 Task: Add Hissho Sushi Philadelphia Roll to the cart.
Action: Mouse moved to (19, 122)
Screenshot: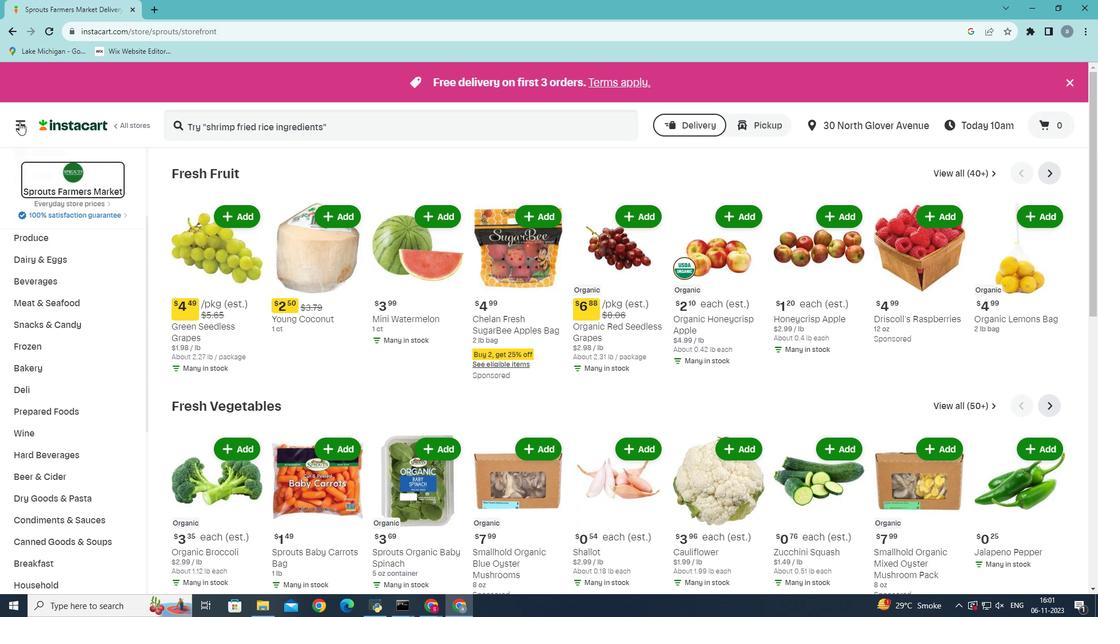 
Action: Mouse pressed left at (19, 122)
Screenshot: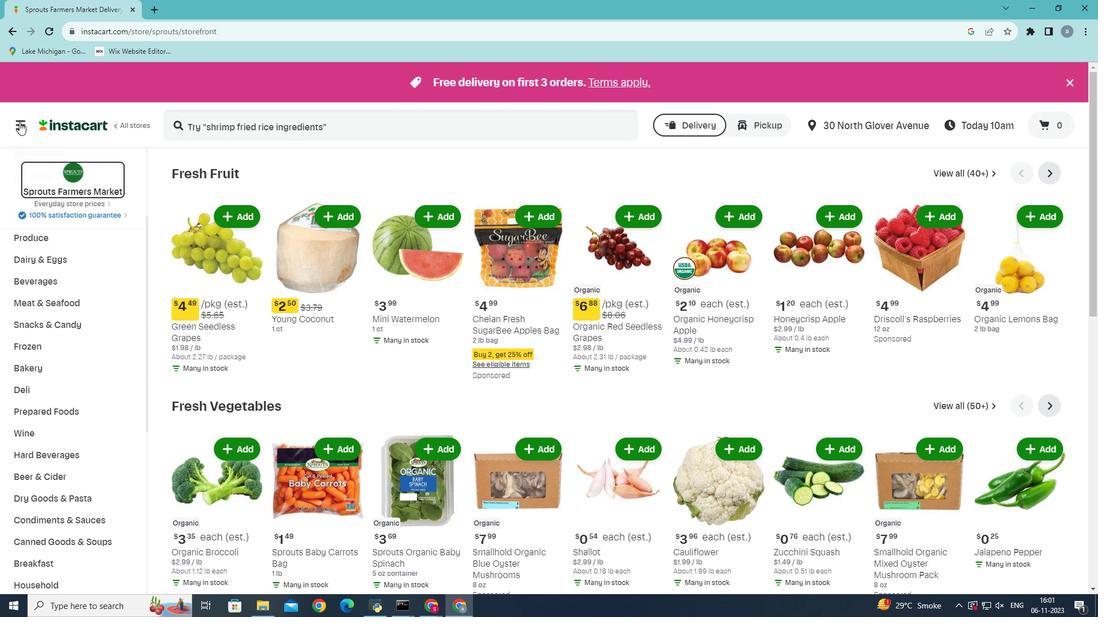 
Action: Mouse moved to (49, 319)
Screenshot: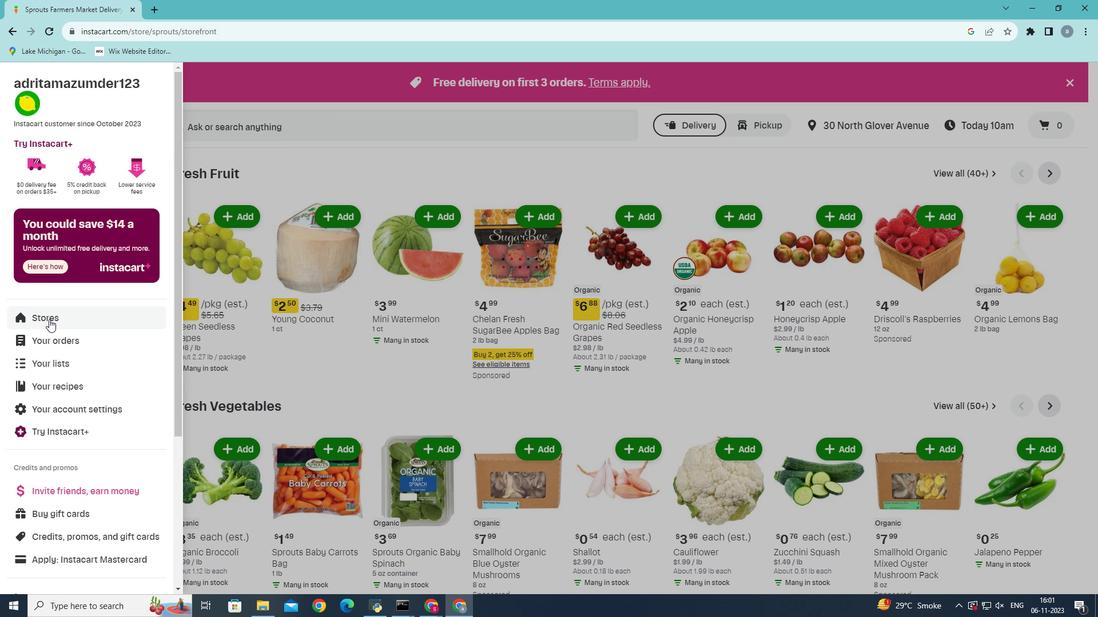 
Action: Mouse pressed left at (49, 319)
Screenshot: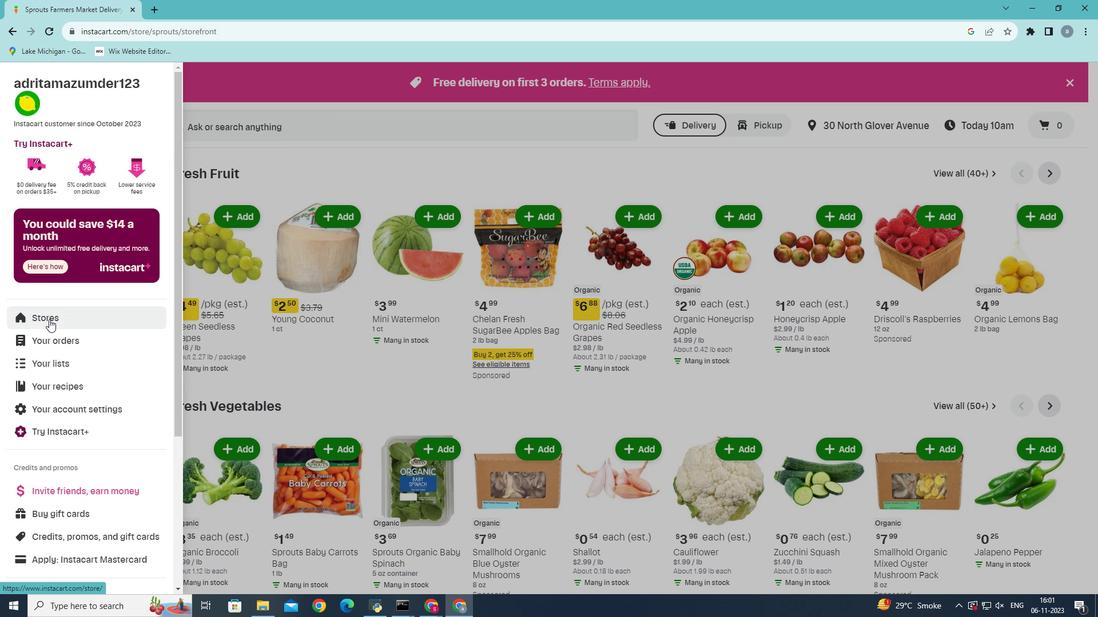
Action: Mouse moved to (275, 127)
Screenshot: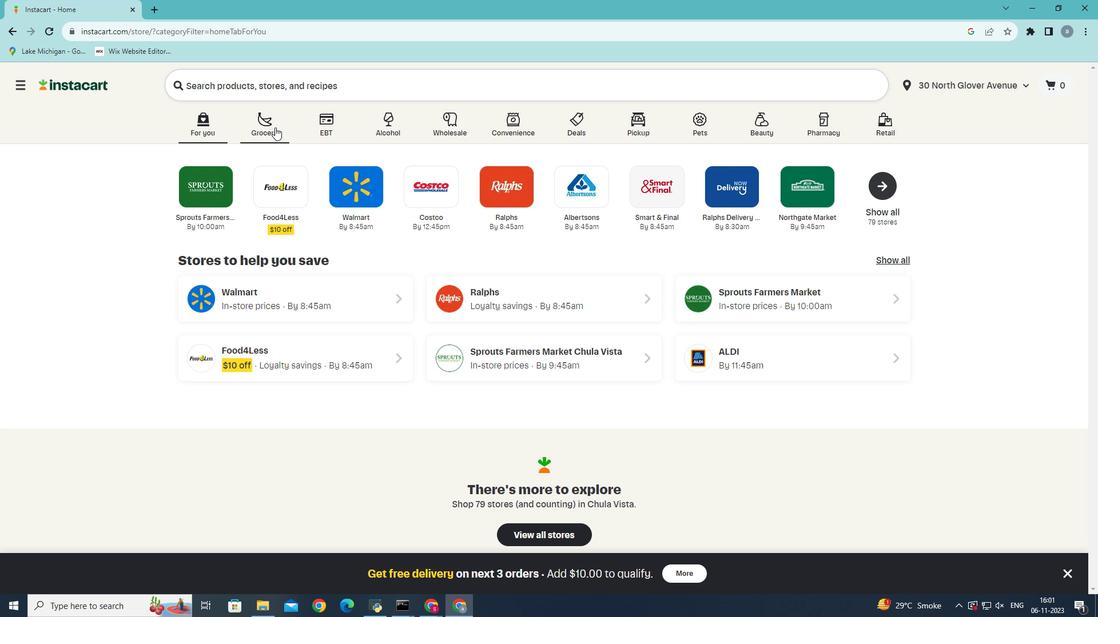
Action: Mouse pressed left at (275, 127)
Screenshot: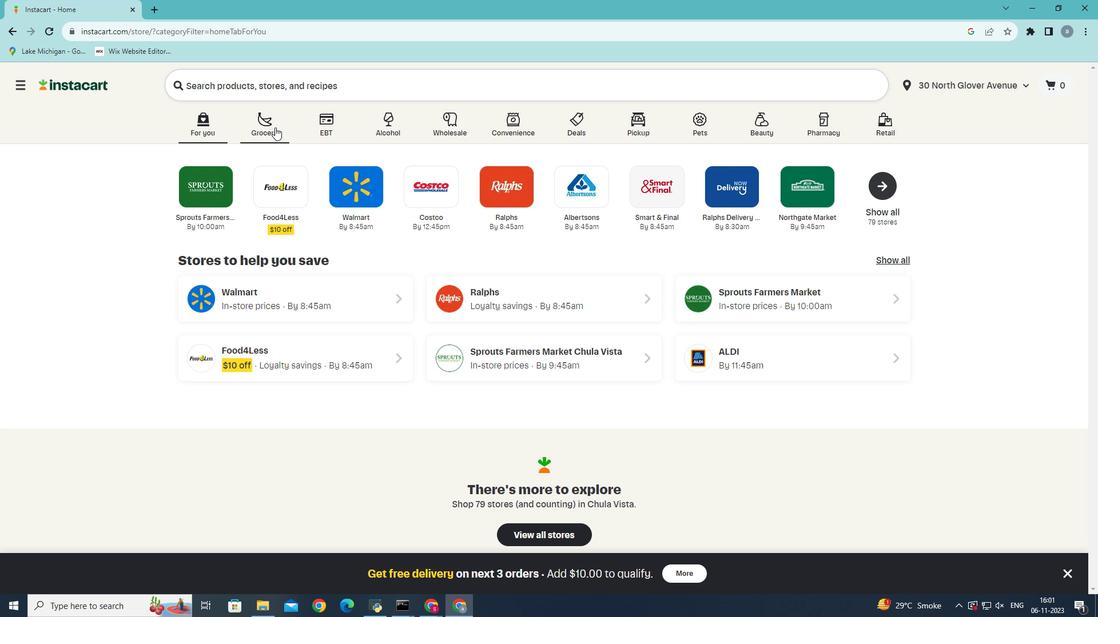 
Action: Mouse moved to (249, 330)
Screenshot: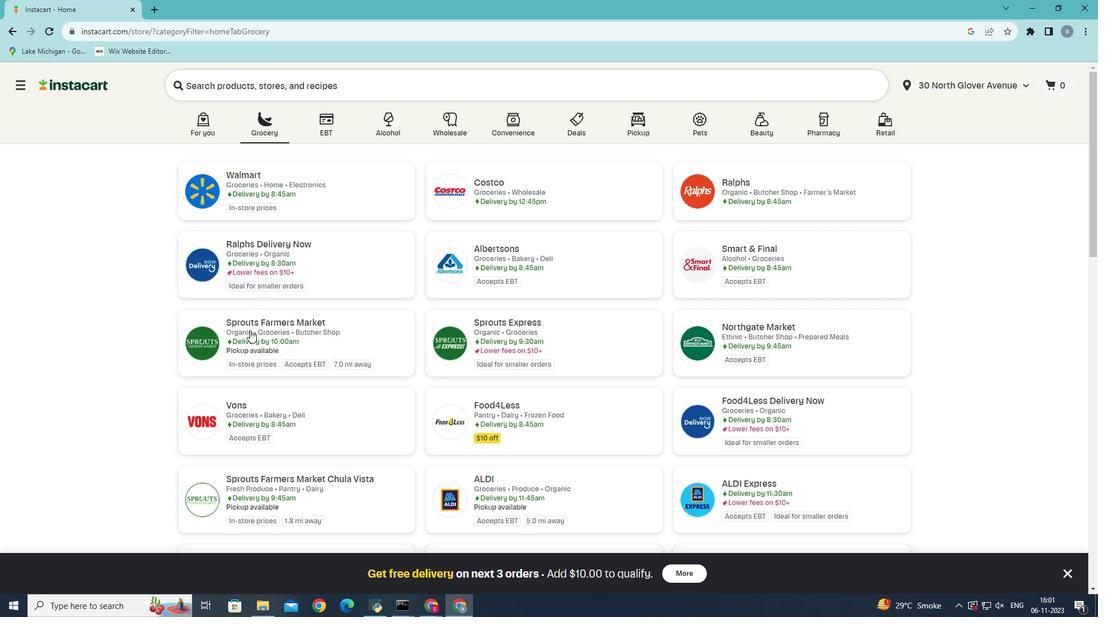 
Action: Mouse pressed left at (249, 330)
Screenshot: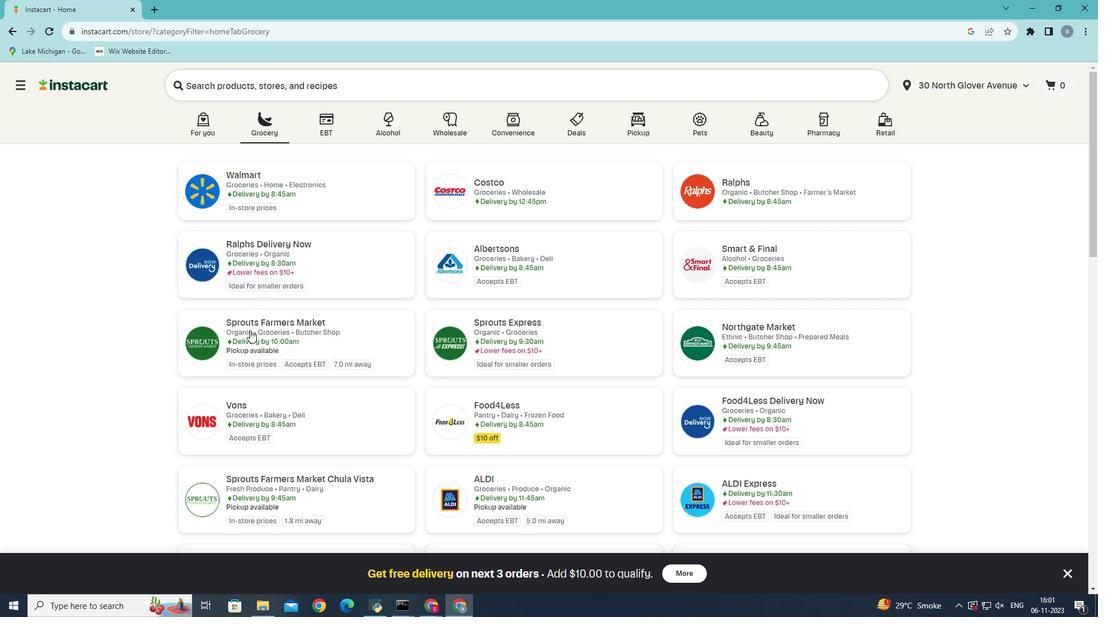 
Action: Mouse moved to (54, 468)
Screenshot: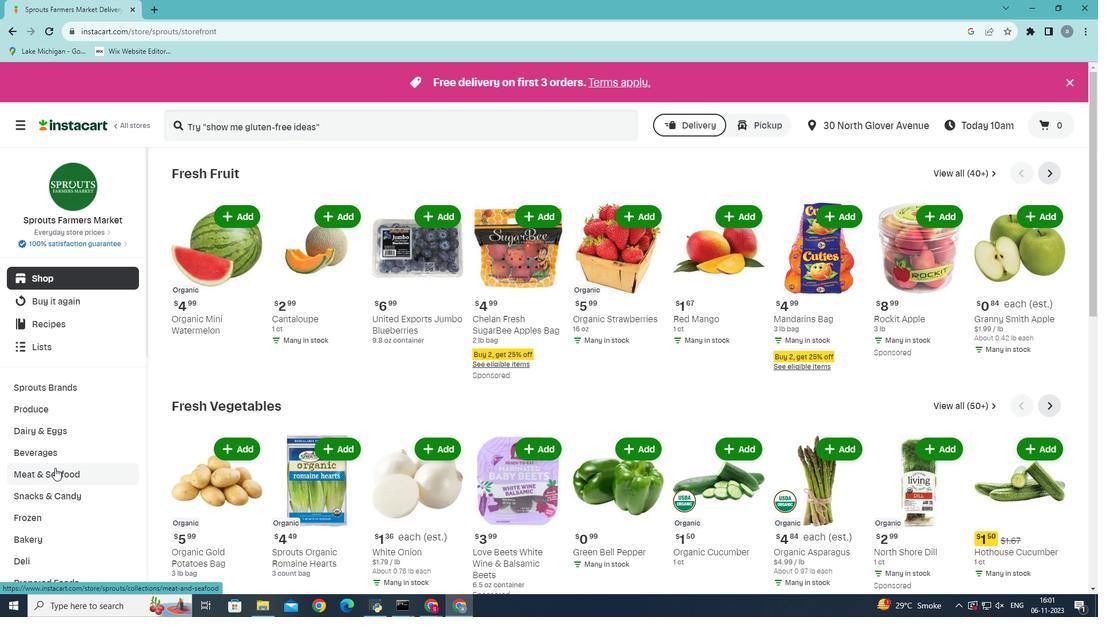 
Action: Mouse scrolled (54, 467) with delta (0, 0)
Screenshot: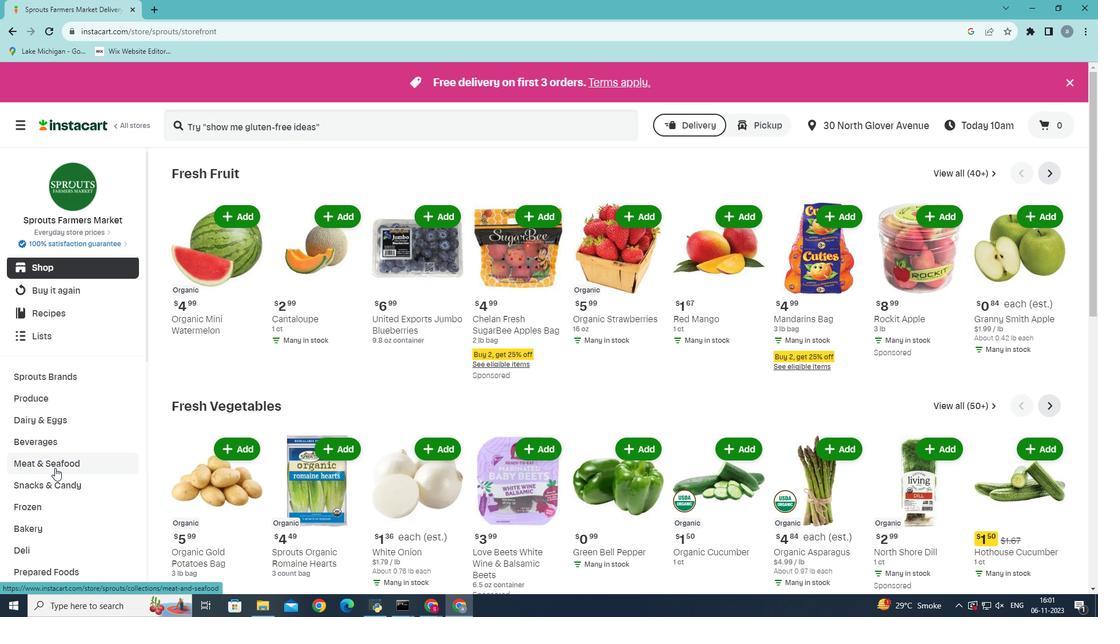 
Action: Mouse moved to (53, 529)
Screenshot: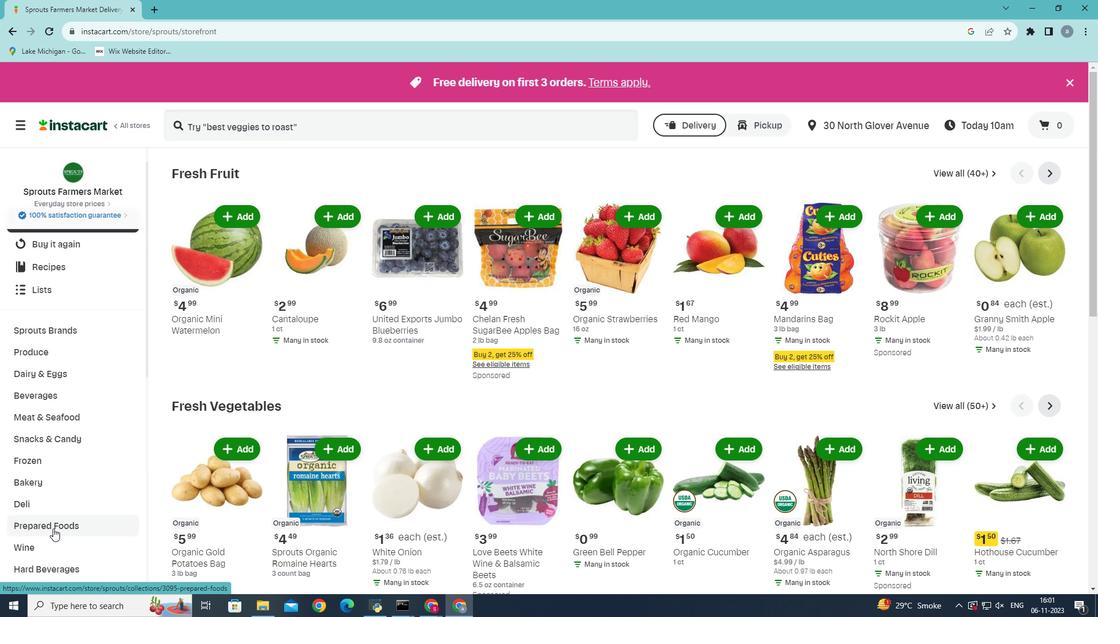 
Action: Mouse pressed left at (53, 529)
Screenshot: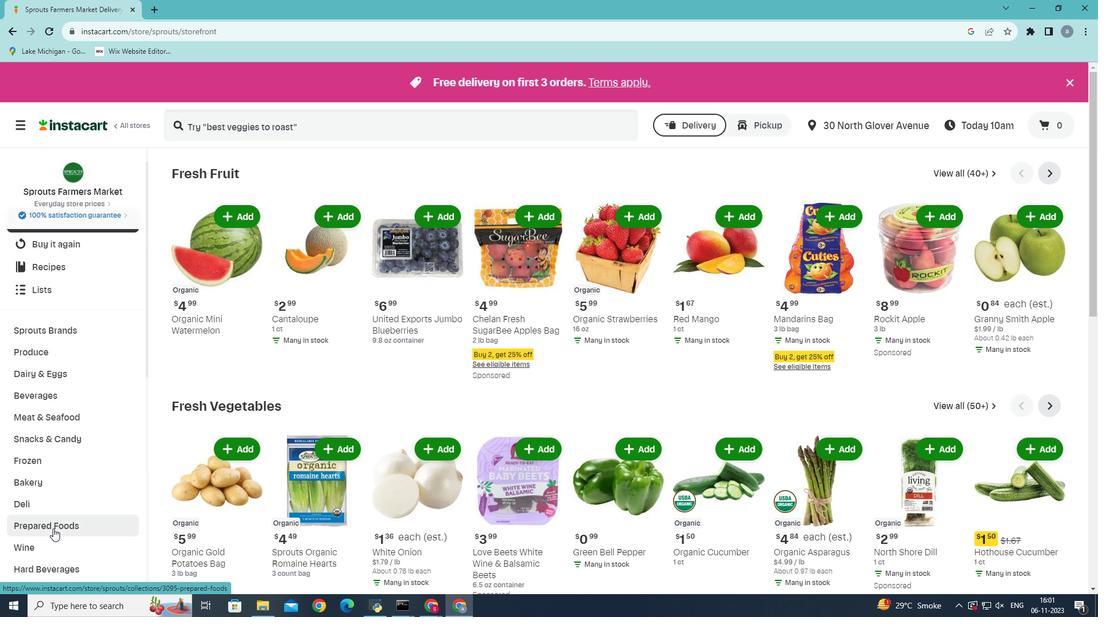 
Action: Mouse moved to (466, 200)
Screenshot: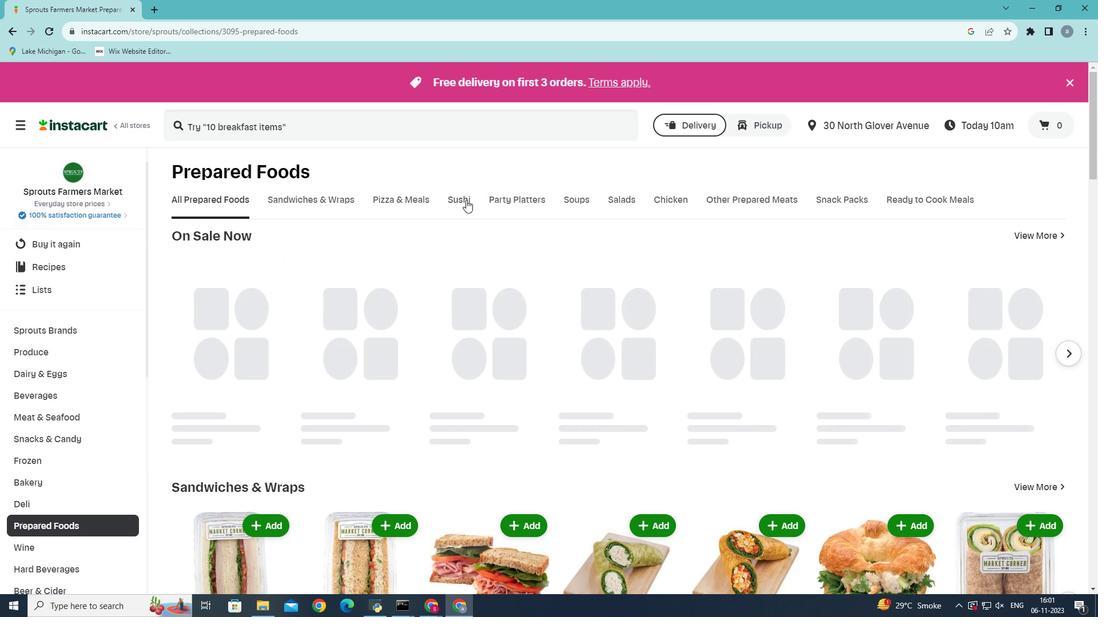 
Action: Mouse pressed left at (466, 200)
Screenshot: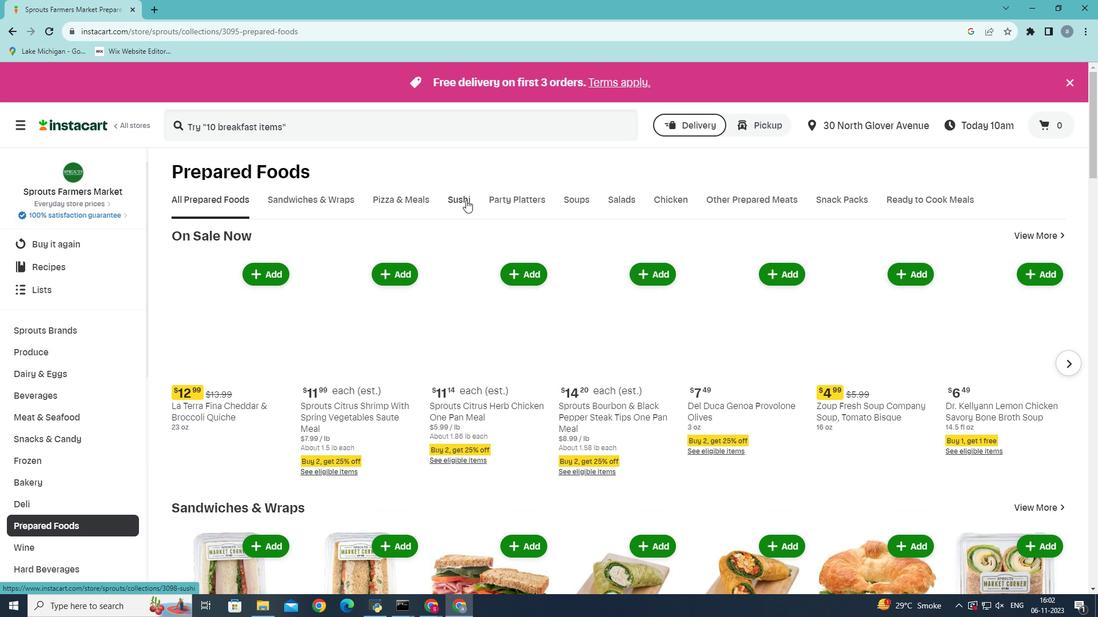 
Action: Mouse moved to (858, 304)
Screenshot: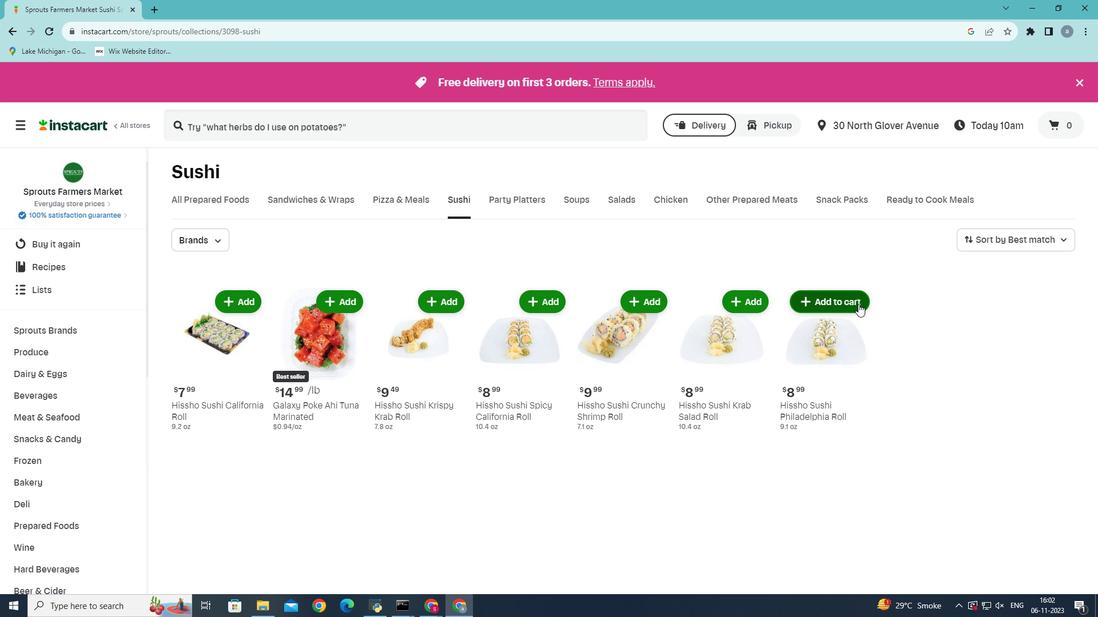 
Action: Mouse pressed left at (858, 304)
Screenshot: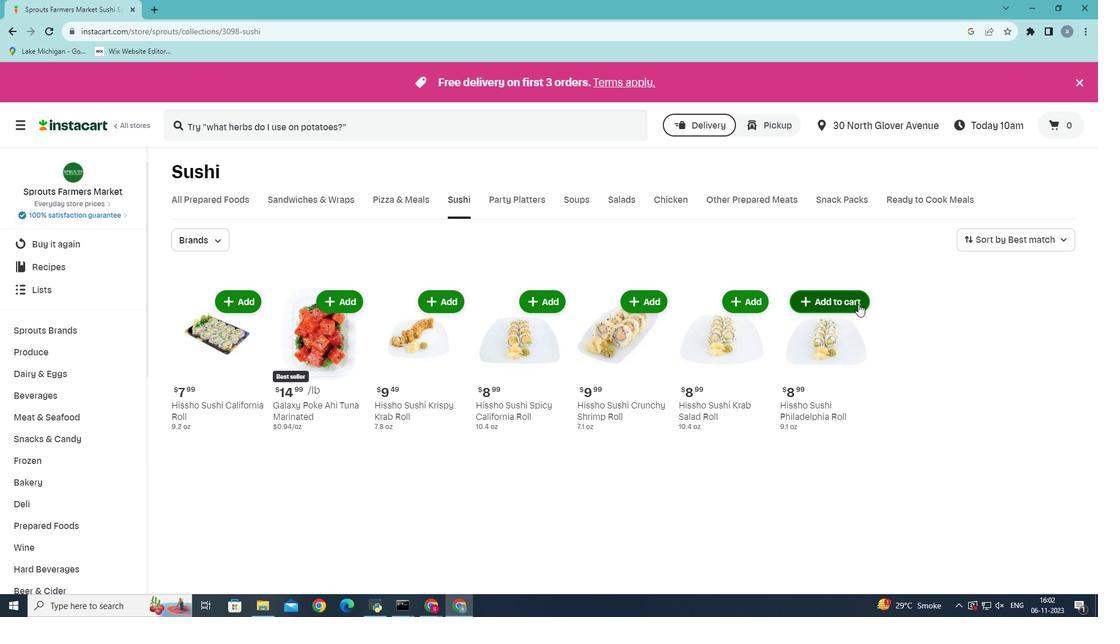 
Action: Mouse moved to (858, 305)
Screenshot: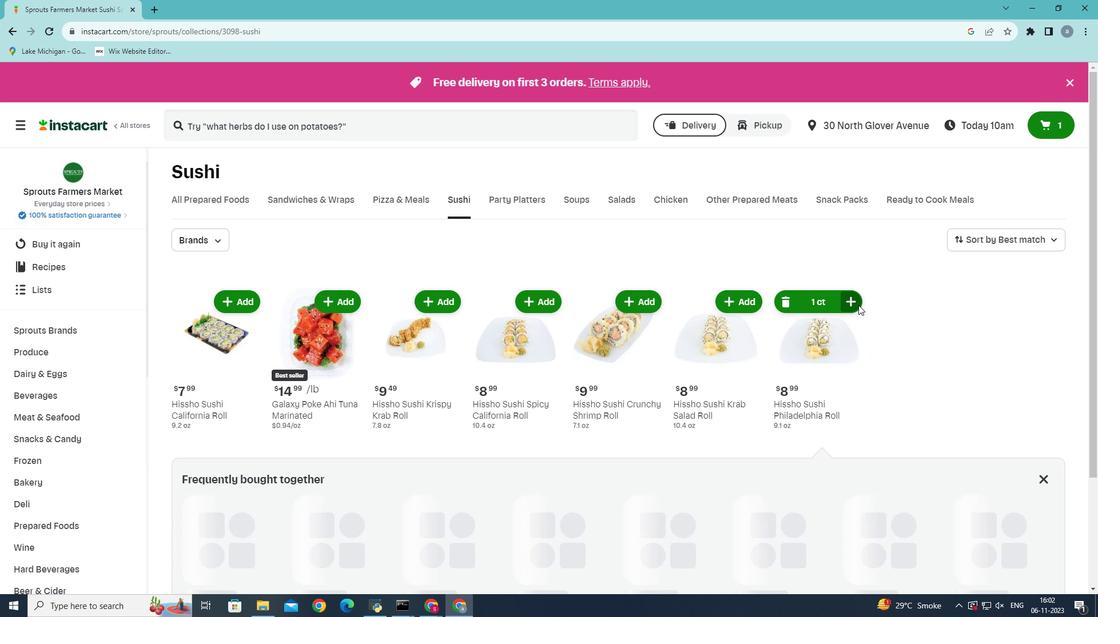 
